 Task: Create Workspace Factoring Services Workspace description Create and manage training materials and resources. Workspace type Operations
Action: Mouse moved to (309, 64)
Screenshot: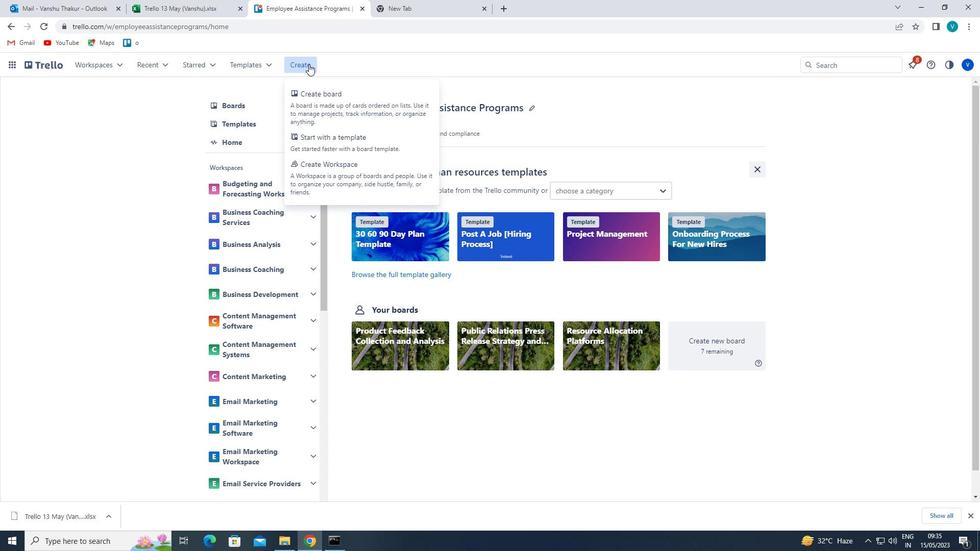 
Action: Mouse pressed left at (309, 64)
Screenshot: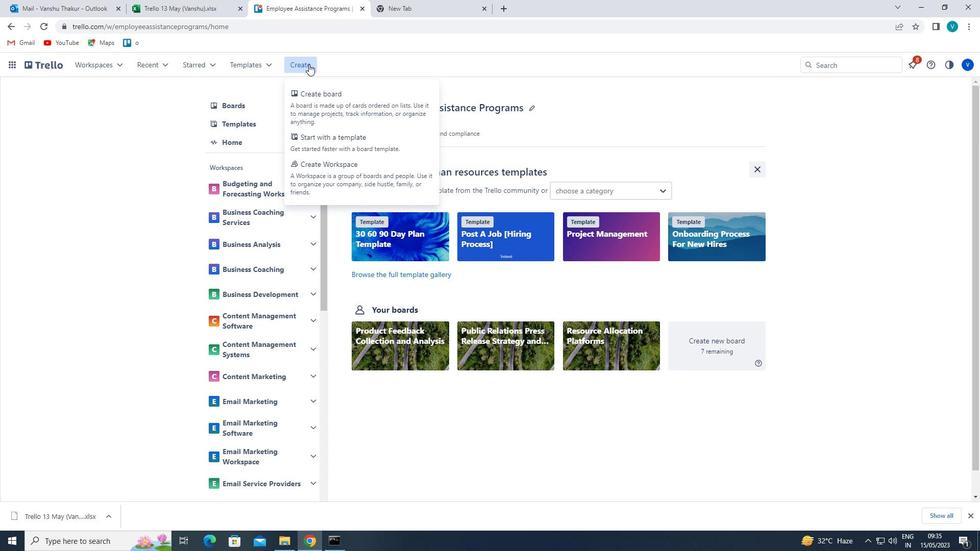 
Action: Mouse moved to (344, 164)
Screenshot: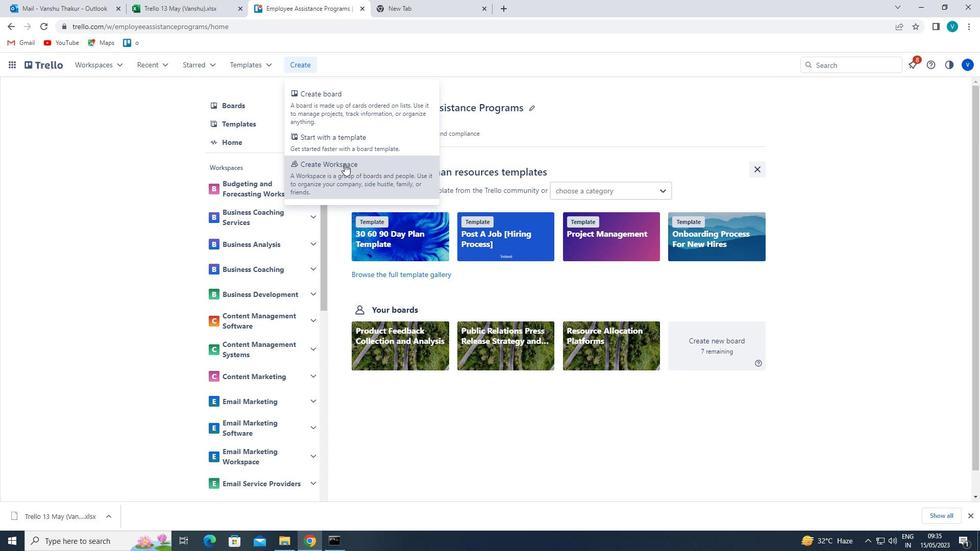 
Action: Mouse pressed left at (344, 164)
Screenshot: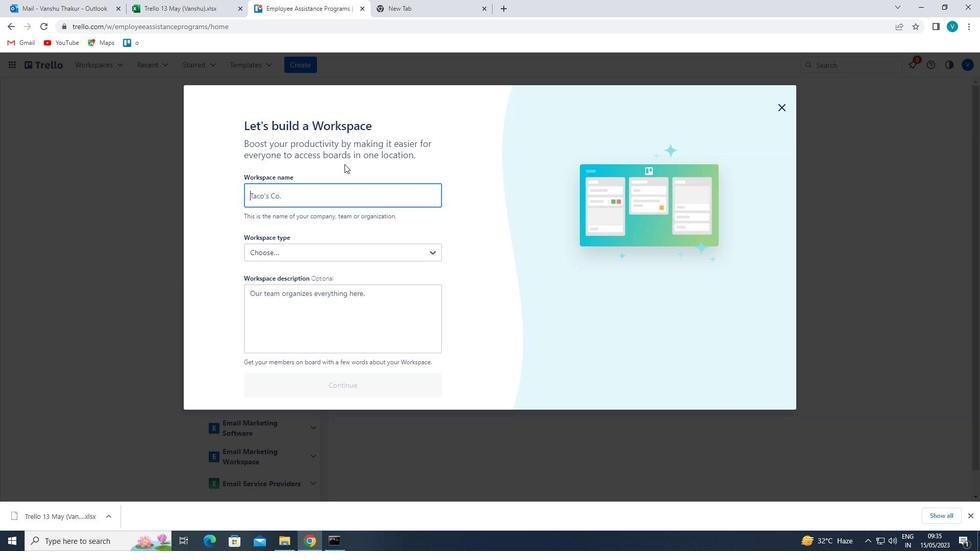 
Action: Mouse moved to (339, 200)
Screenshot: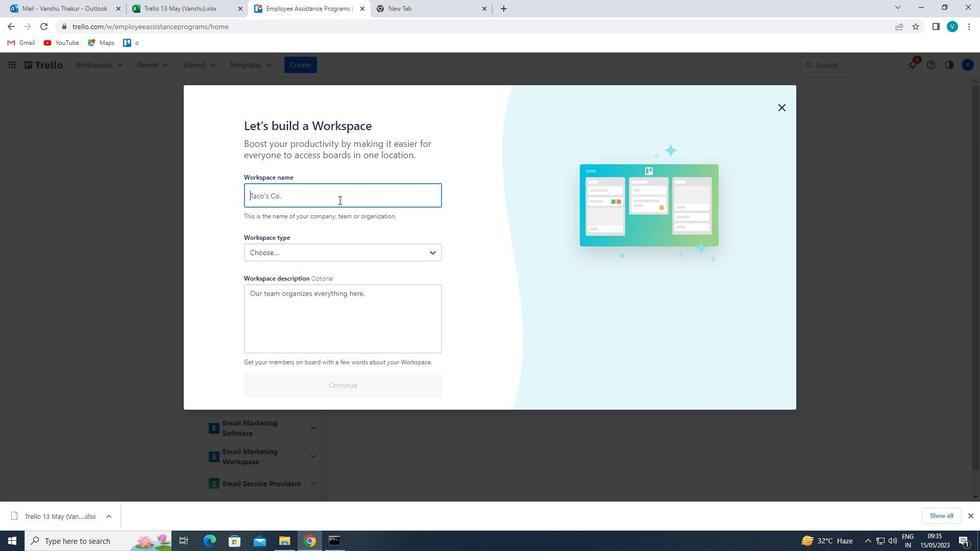 
Action: Mouse pressed left at (339, 200)
Screenshot: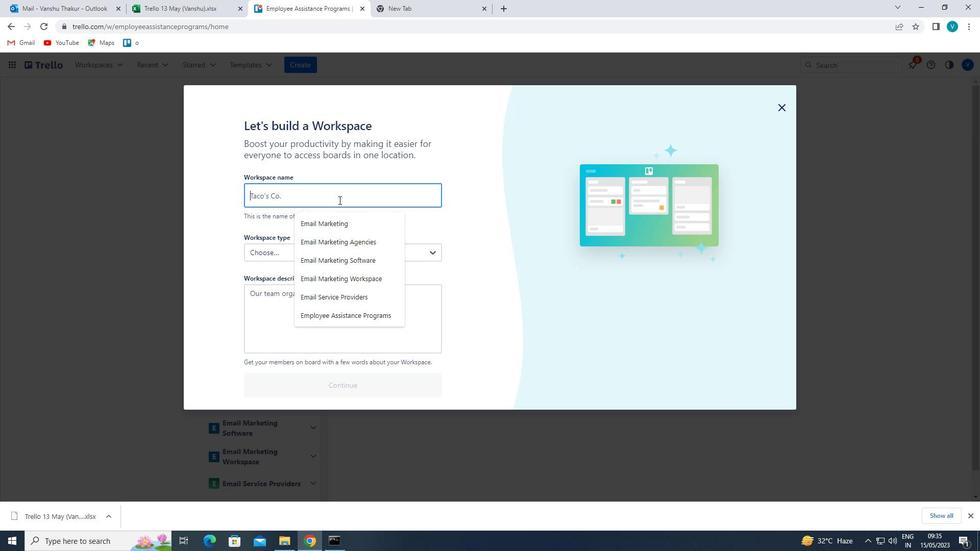 
Action: Key pressed <Key.shift>FACTORING<Key.space><Key.shift>SERVICRS<Key.backspace><Key.backspace>ES
Screenshot: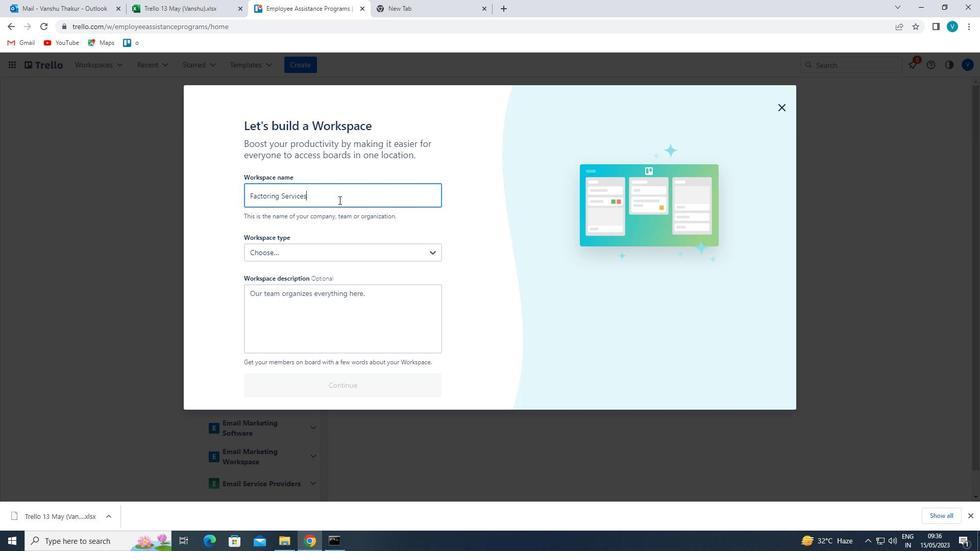 
Action: Mouse moved to (338, 255)
Screenshot: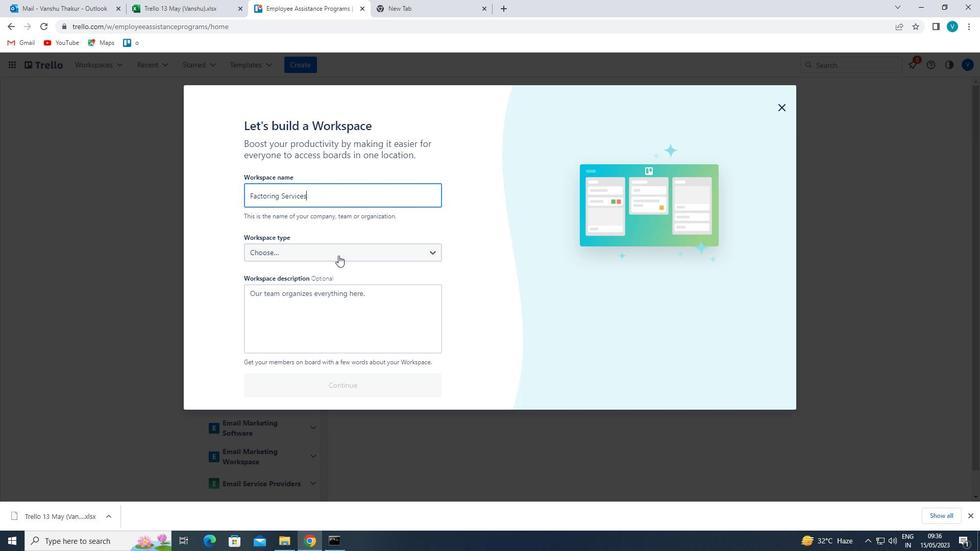 
Action: Mouse pressed left at (338, 255)
Screenshot: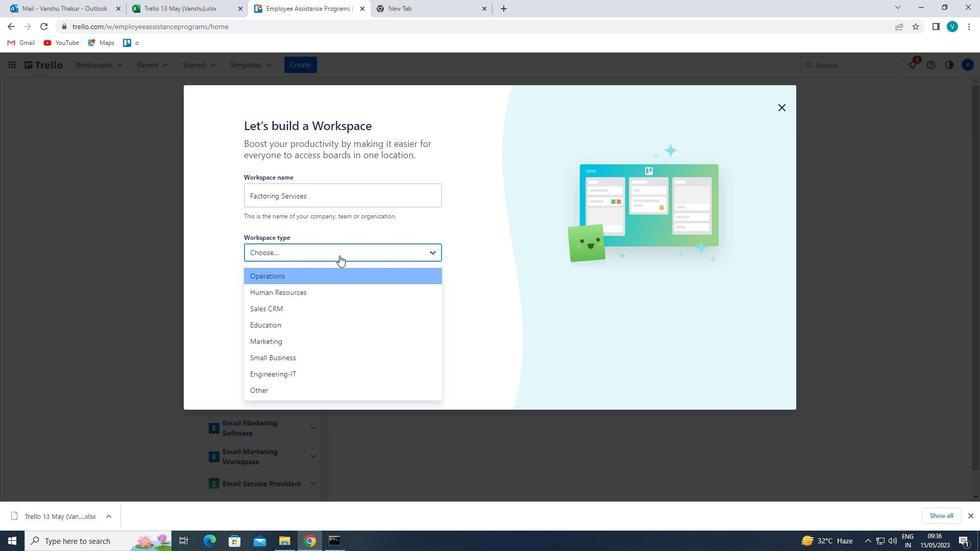 
Action: Mouse moved to (308, 280)
Screenshot: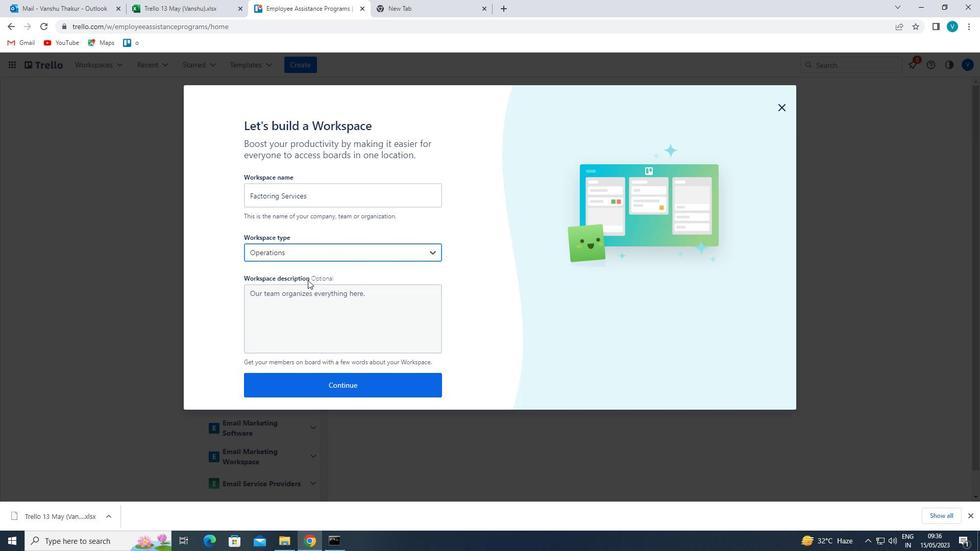 
Action: Mouse pressed left at (308, 280)
Screenshot: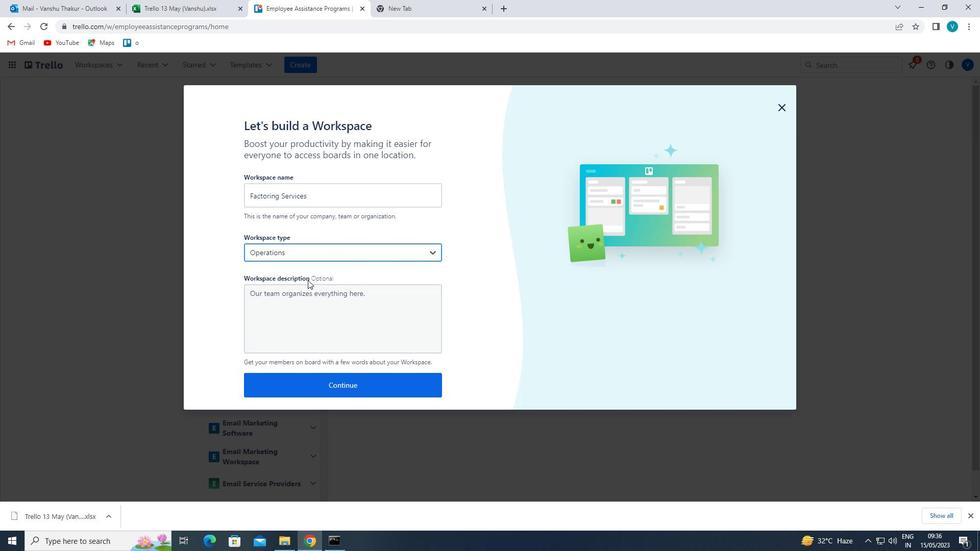 
Action: Mouse moved to (294, 303)
Screenshot: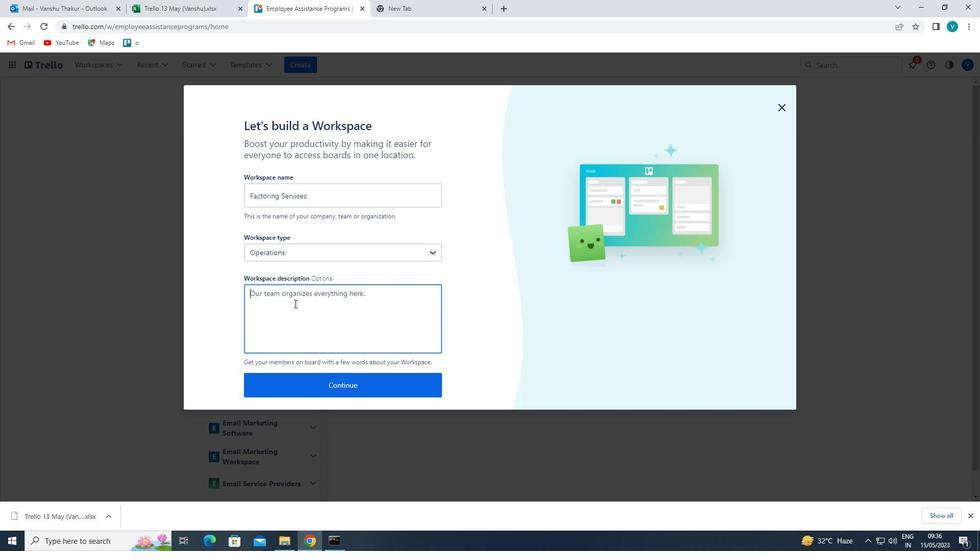 
Action: Mouse pressed left at (294, 303)
Screenshot: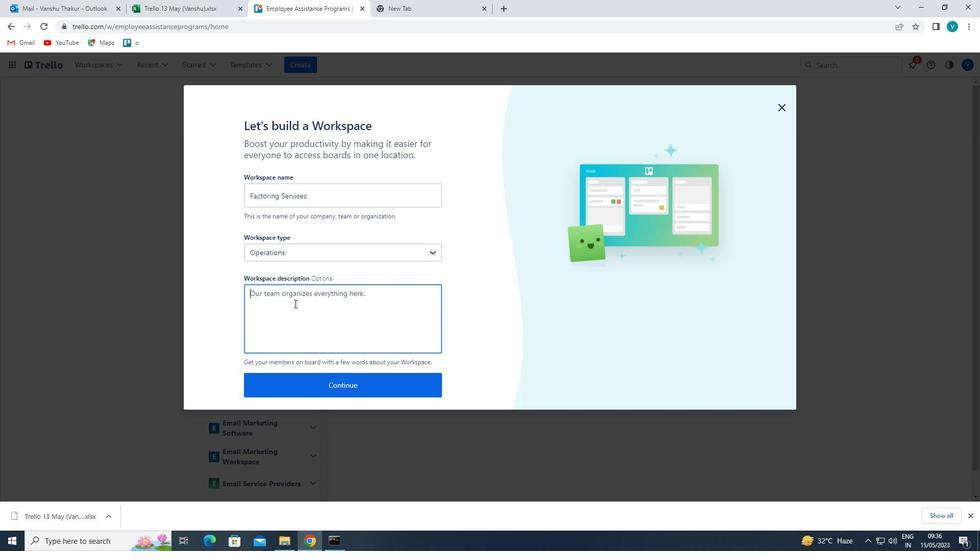 
Action: Mouse moved to (295, 303)
Screenshot: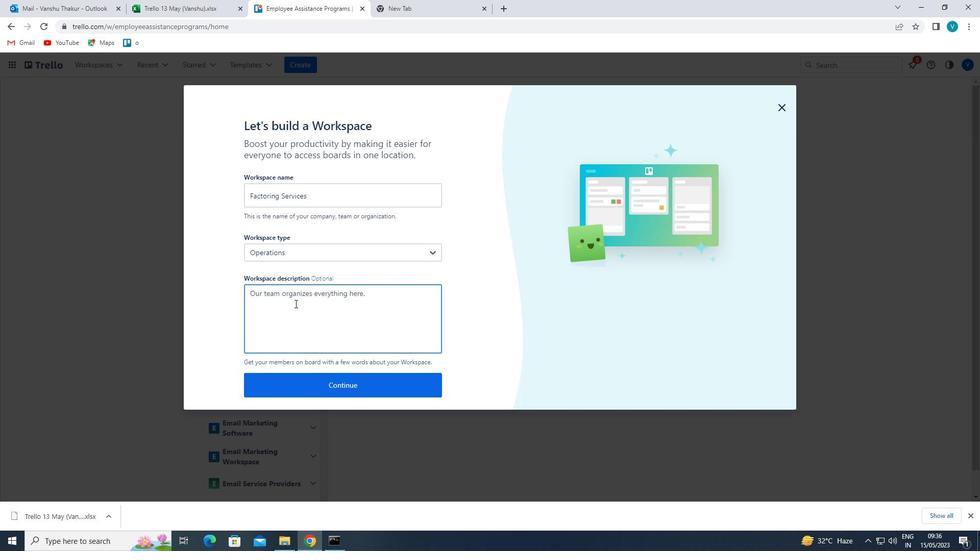 
Action: Key pressed <Key.shift>CREATE<Key.space>AND<Key.space>MANAGE<Key.space>TRAINING<Key.space>MATERIALS<Key.space>AND<Key.space>RESOURCES
Screenshot: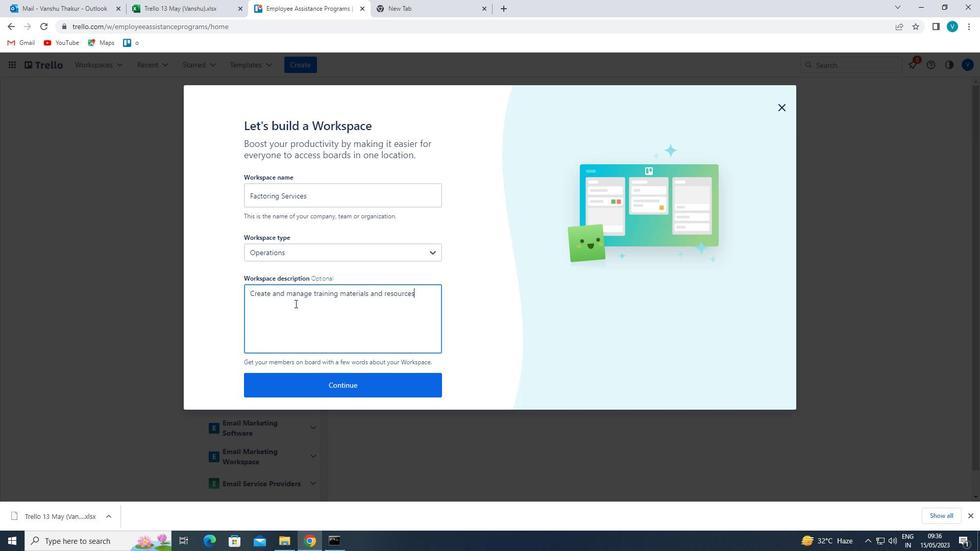 
Action: Mouse moved to (322, 388)
Screenshot: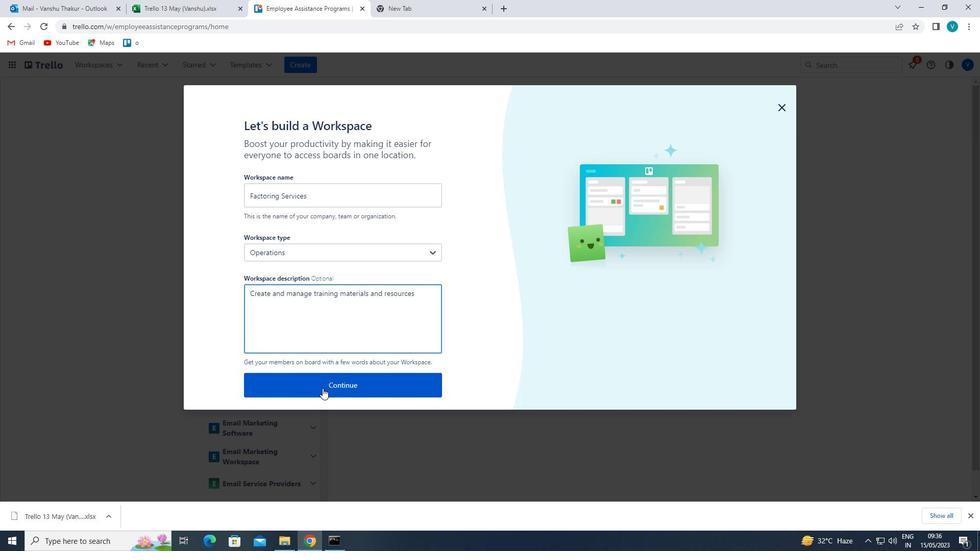 
Action: Mouse pressed left at (322, 388)
Screenshot: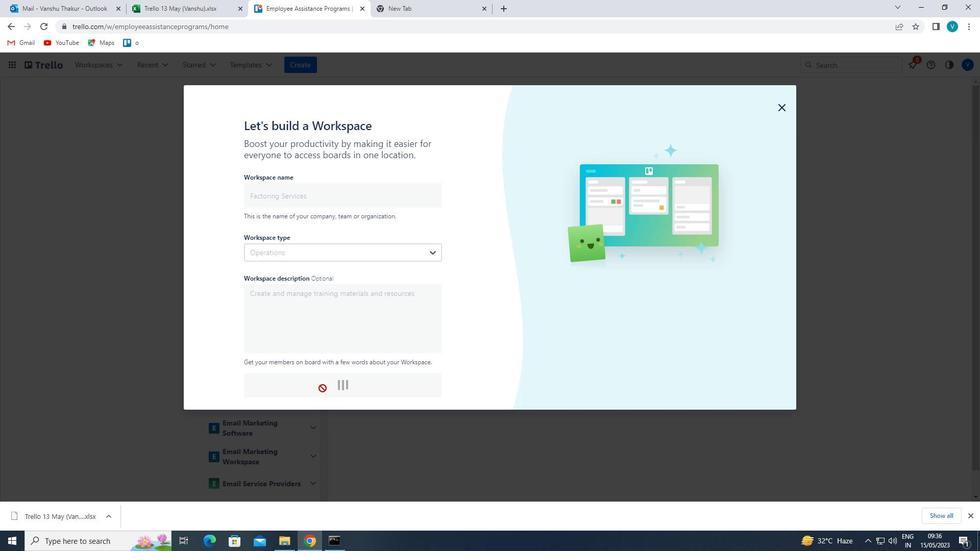 
